 Task: Add Sprouts Clove to the cart.
Action: Mouse pressed left at (22, 96)
Screenshot: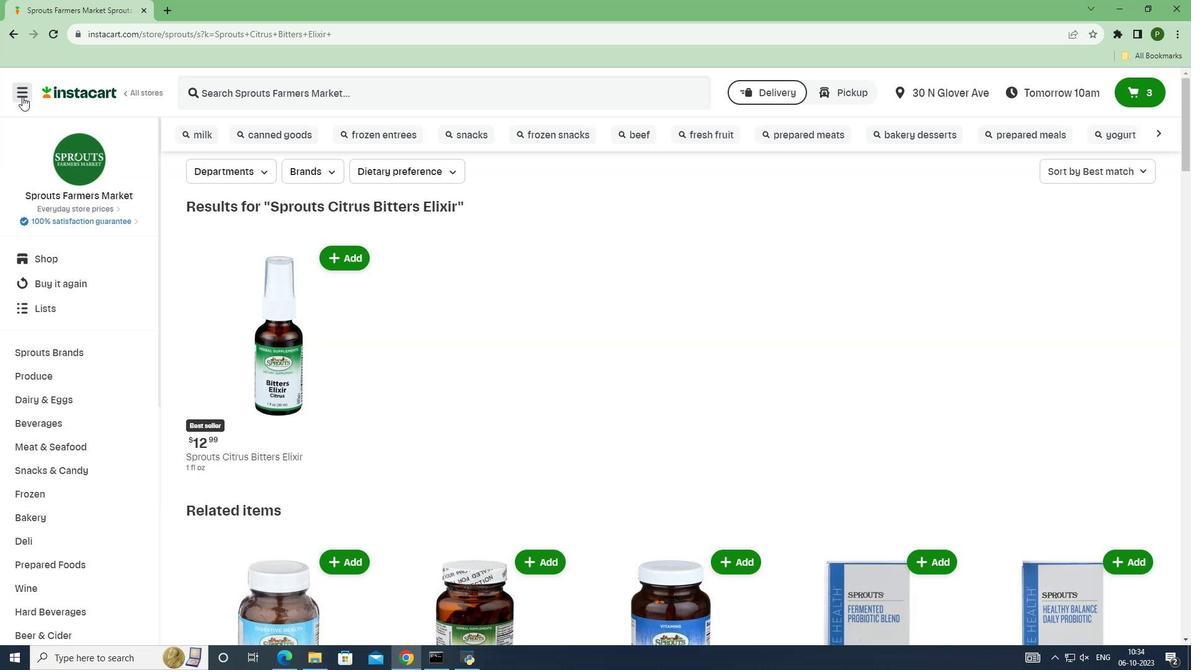 
Action: Mouse moved to (40, 328)
Screenshot: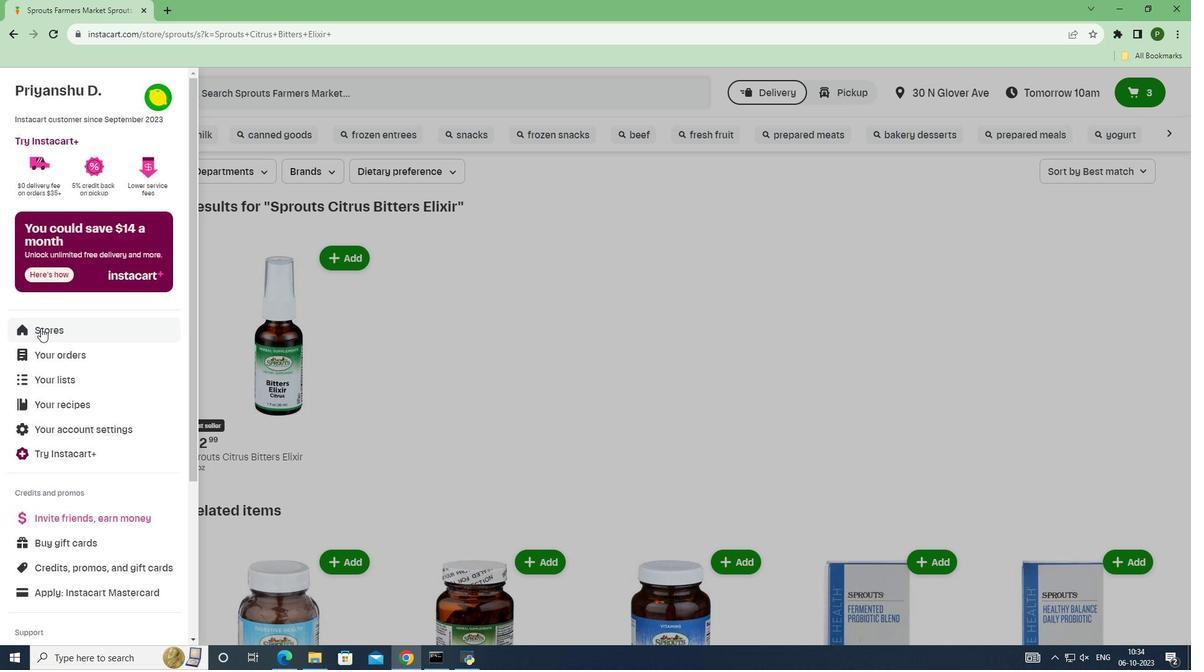 
Action: Mouse pressed left at (40, 328)
Screenshot: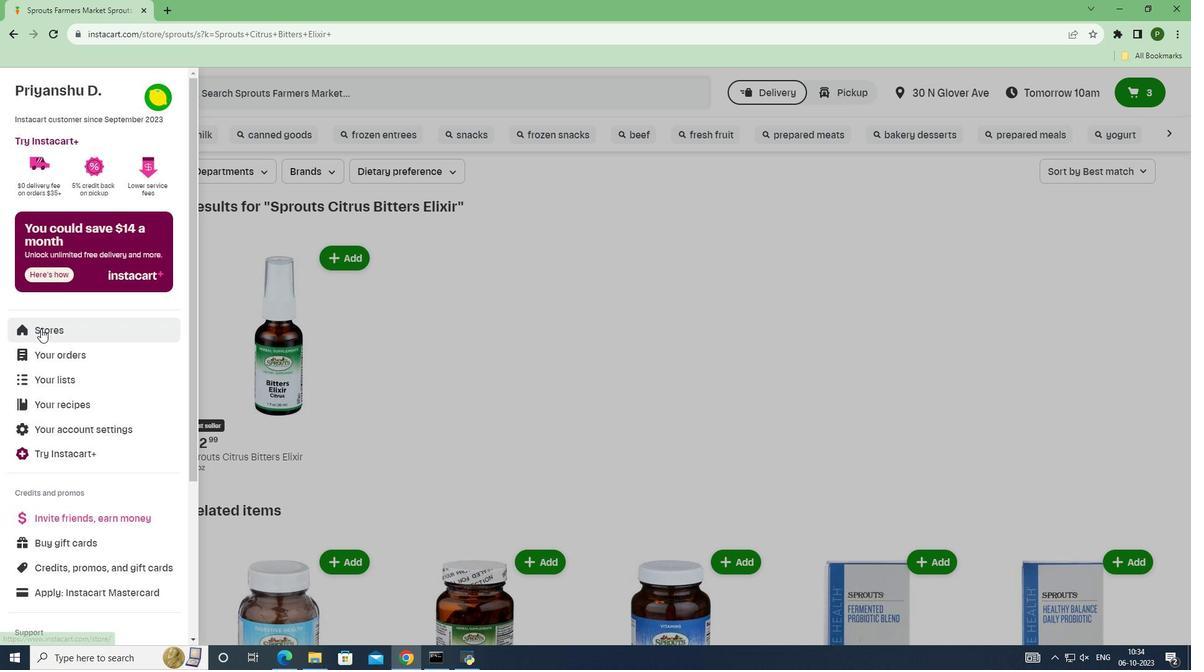 
Action: Mouse moved to (294, 148)
Screenshot: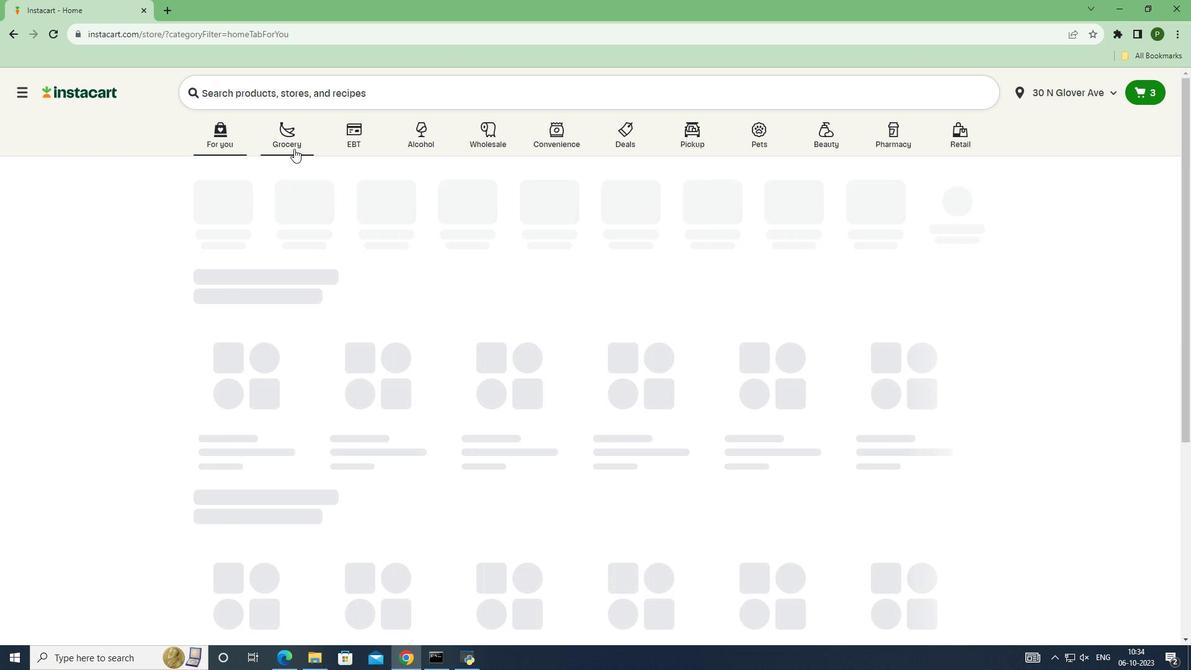 
Action: Mouse pressed left at (294, 148)
Screenshot: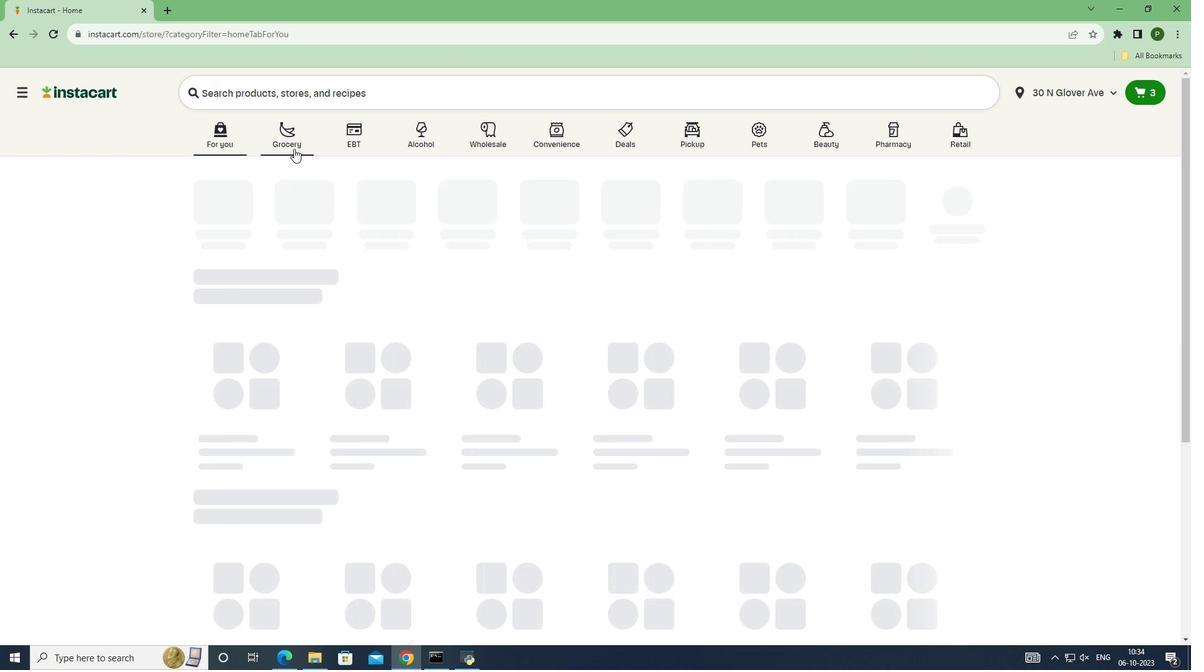 
Action: Mouse moved to (276, 216)
Screenshot: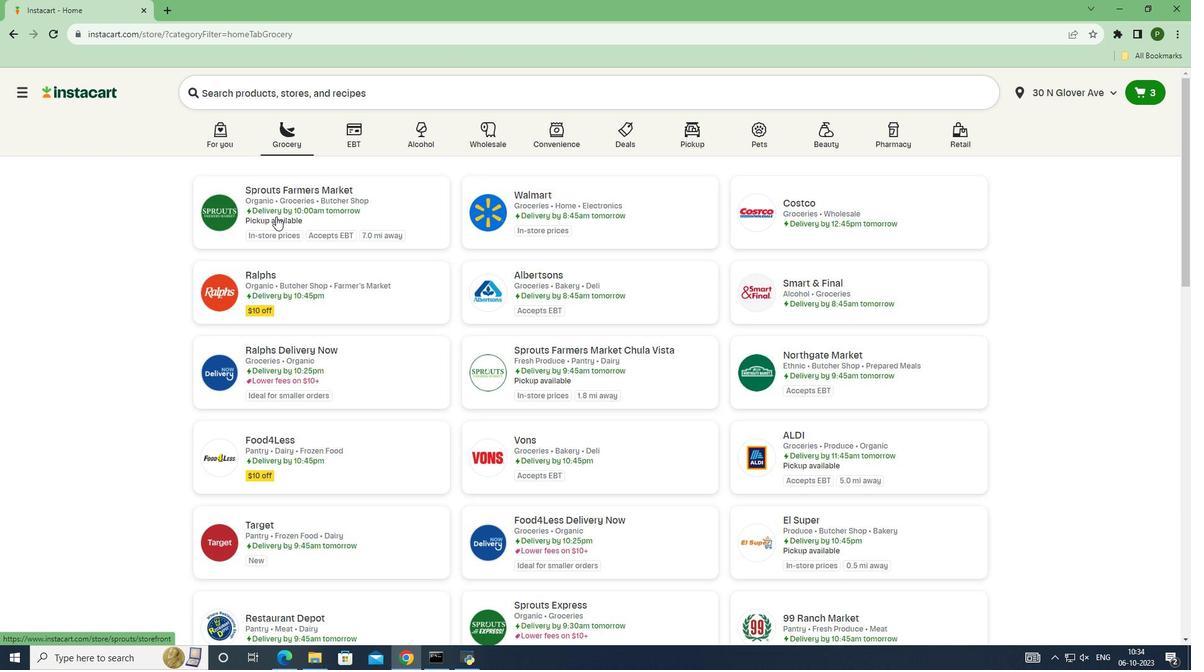 
Action: Mouse pressed left at (276, 216)
Screenshot: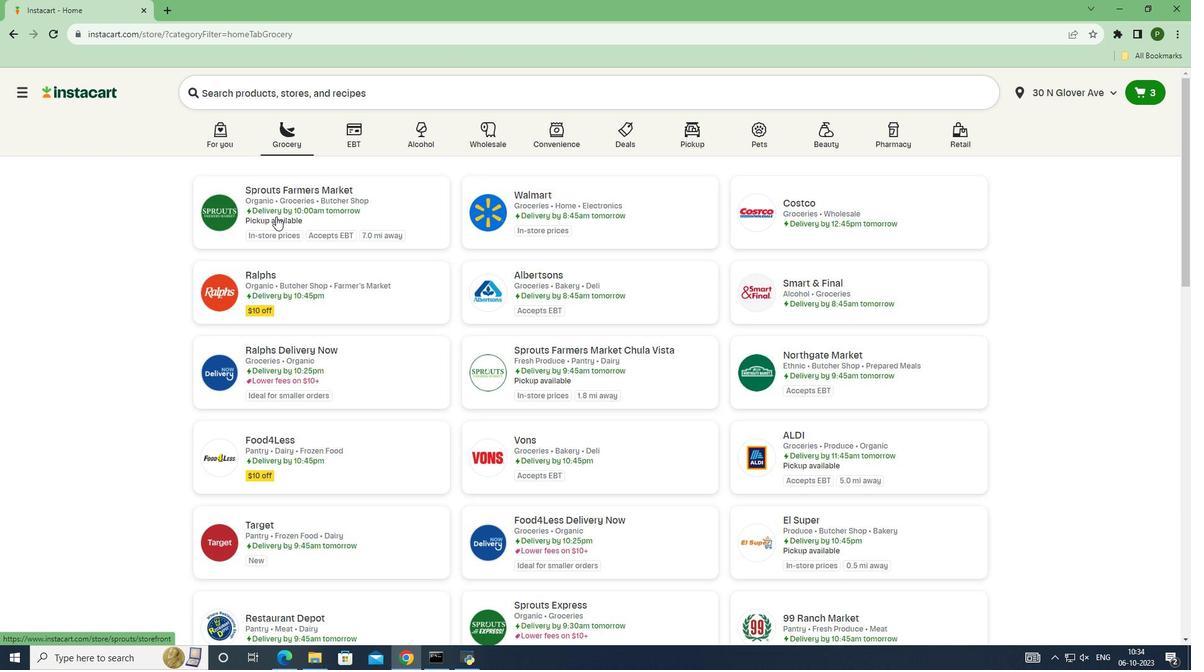 
Action: Mouse moved to (99, 352)
Screenshot: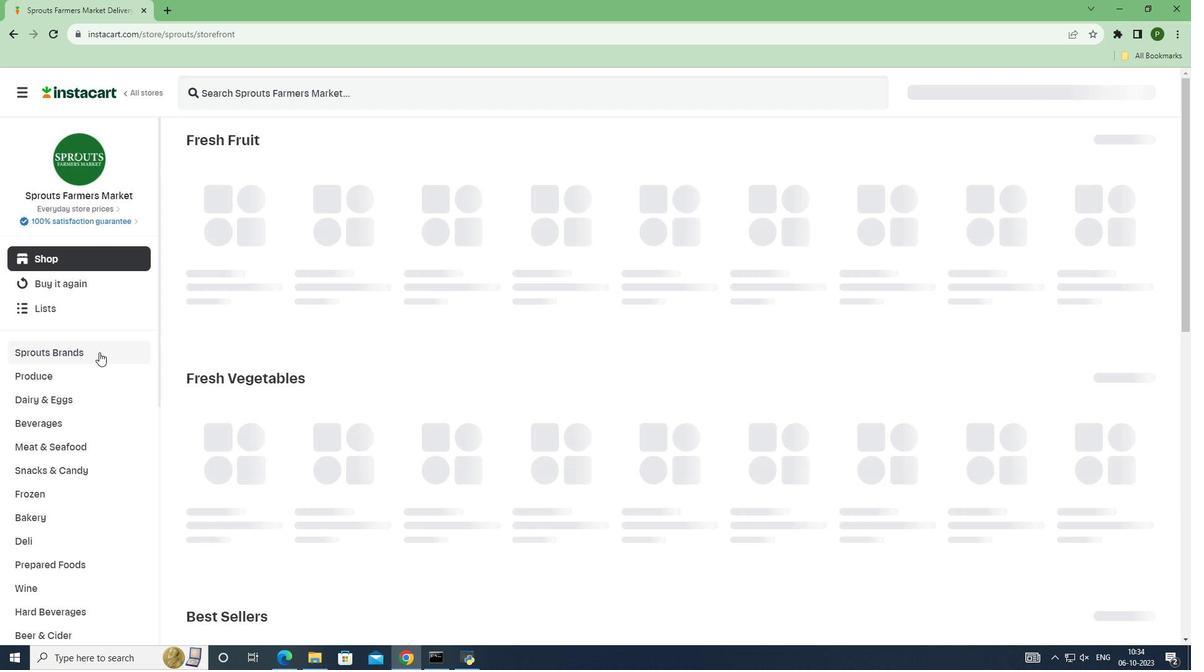 
Action: Mouse pressed left at (99, 352)
Screenshot: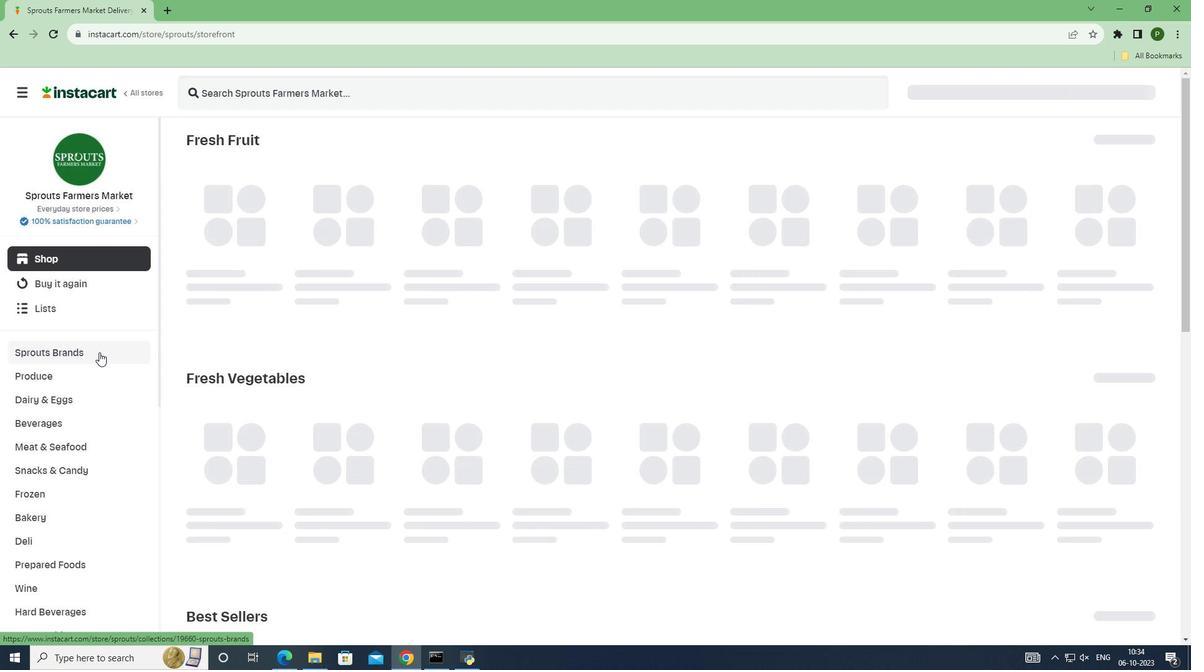 
Action: Mouse moved to (102, 514)
Screenshot: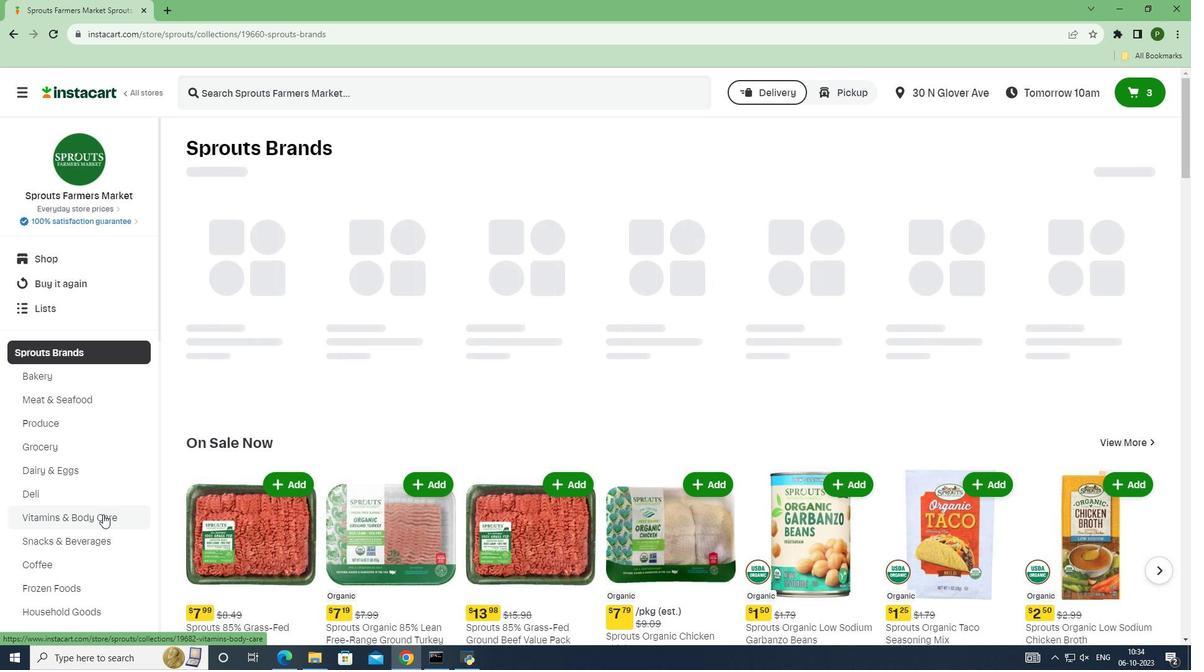 
Action: Mouse pressed left at (102, 514)
Screenshot: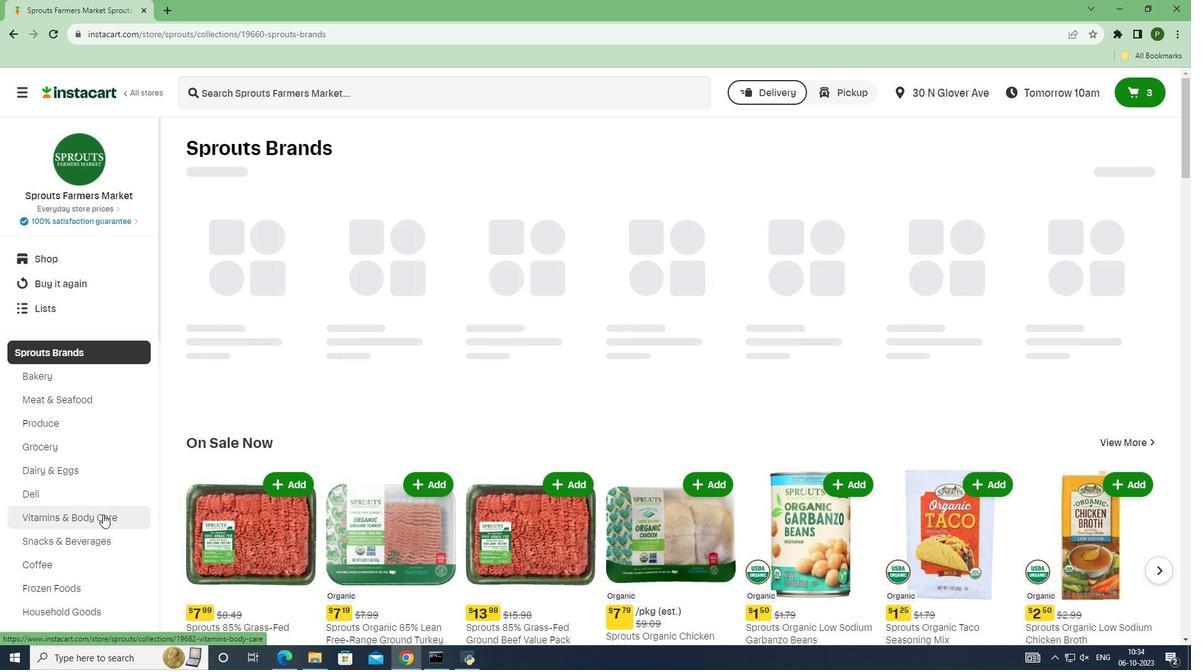 
Action: Mouse moved to (272, 89)
Screenshot: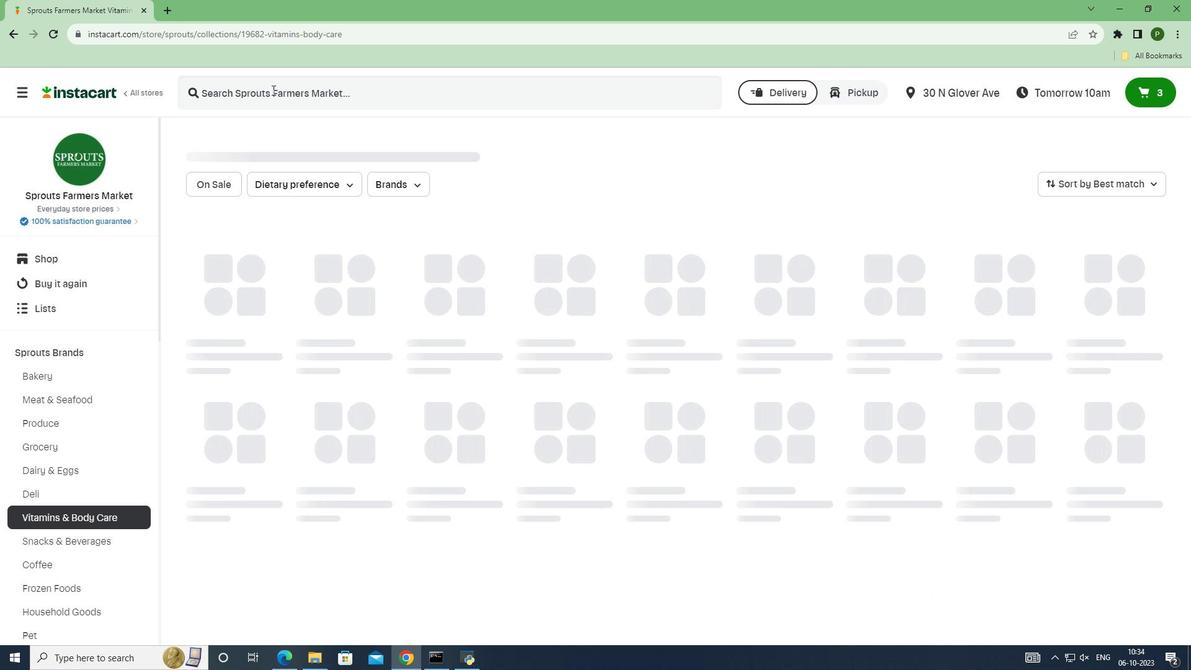 
Action: Mouse pressed left at (272, 89)
Screenshot: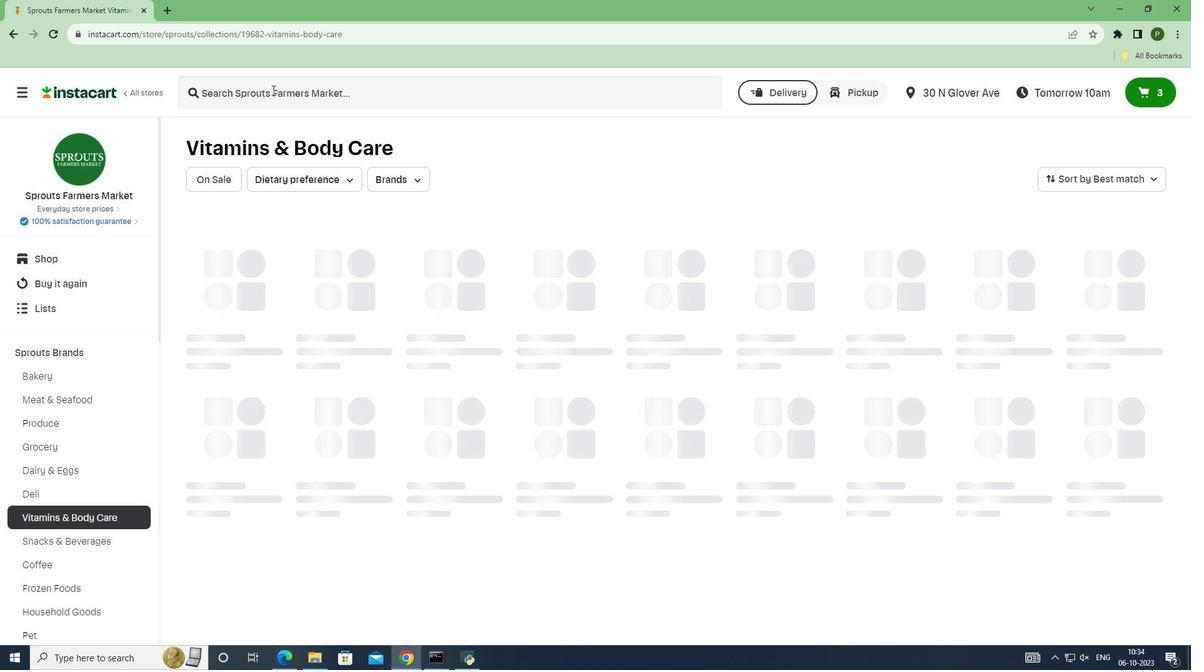 
Action: Key pressed <Key.caps_lock>S<Key.caps_lock>prouts<Key.space><Key.caps_lock>C<Key.caps_lock>love<Key.space><Key.enter>
Screenshot: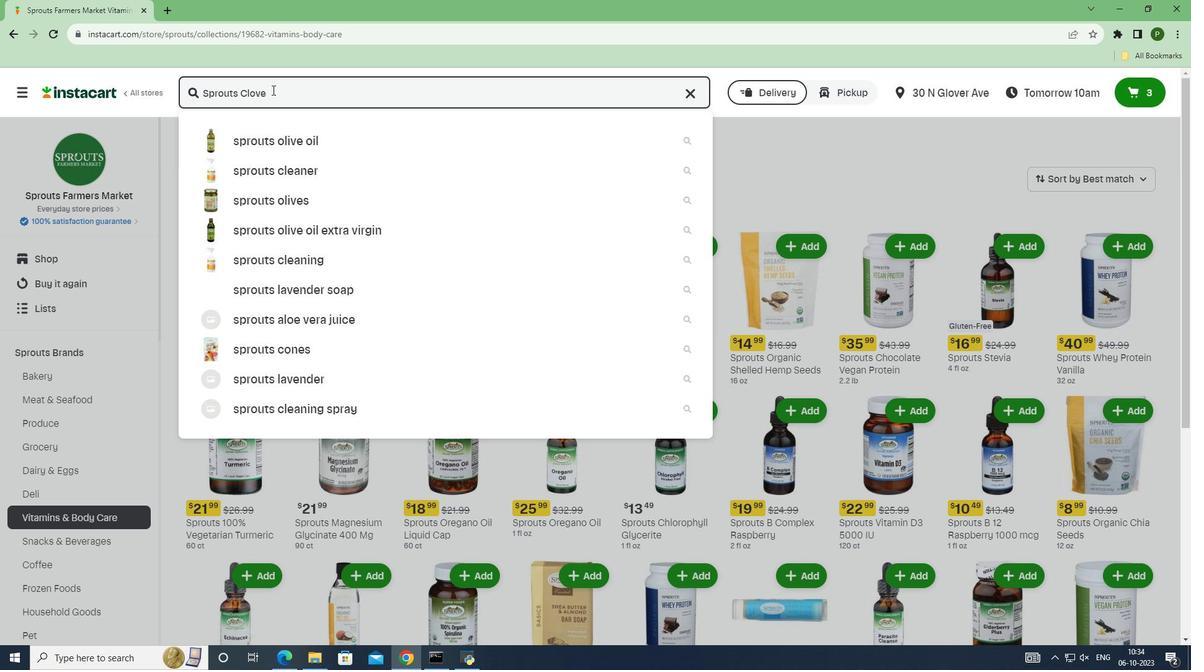 
Action: Mouse moved to (534, 227)
Screenshot: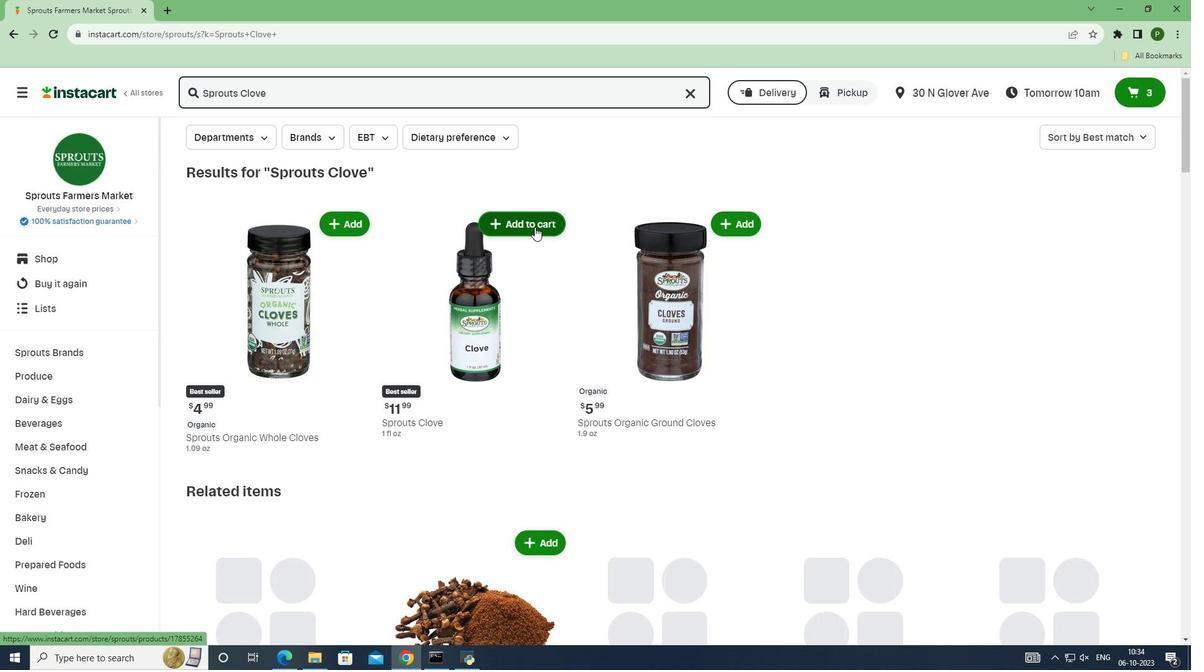 
Action: Mouse pressed left at (534, 227)
Screenshot: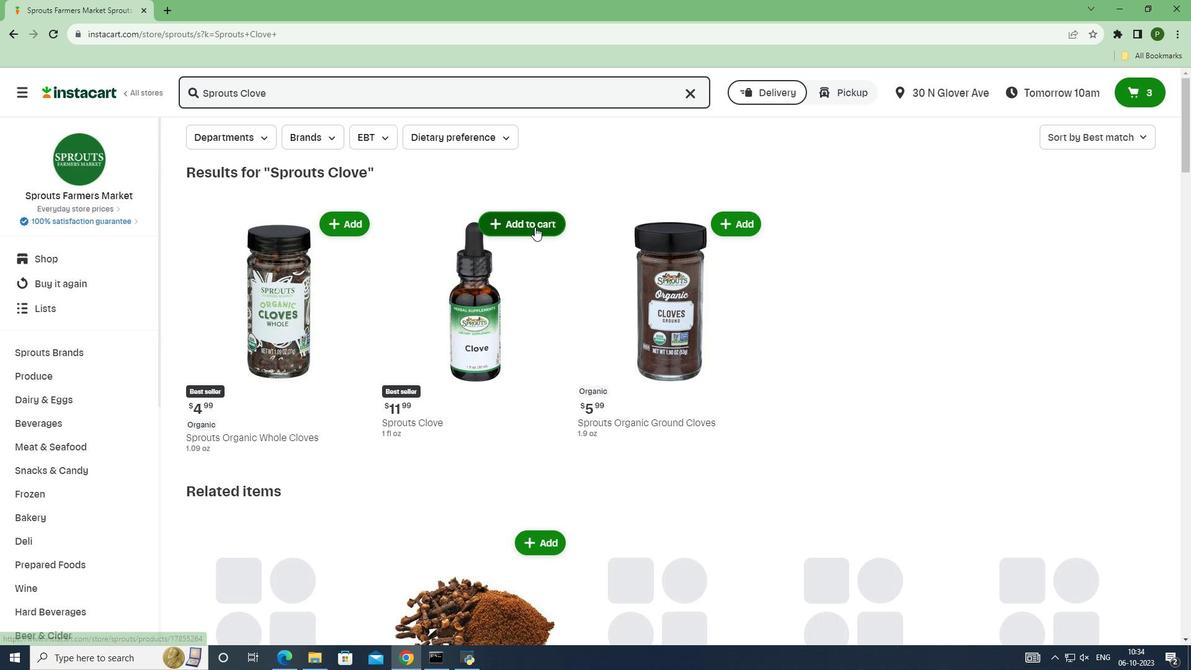 
Action: Mouse moved to (555, 289)
Screenshot: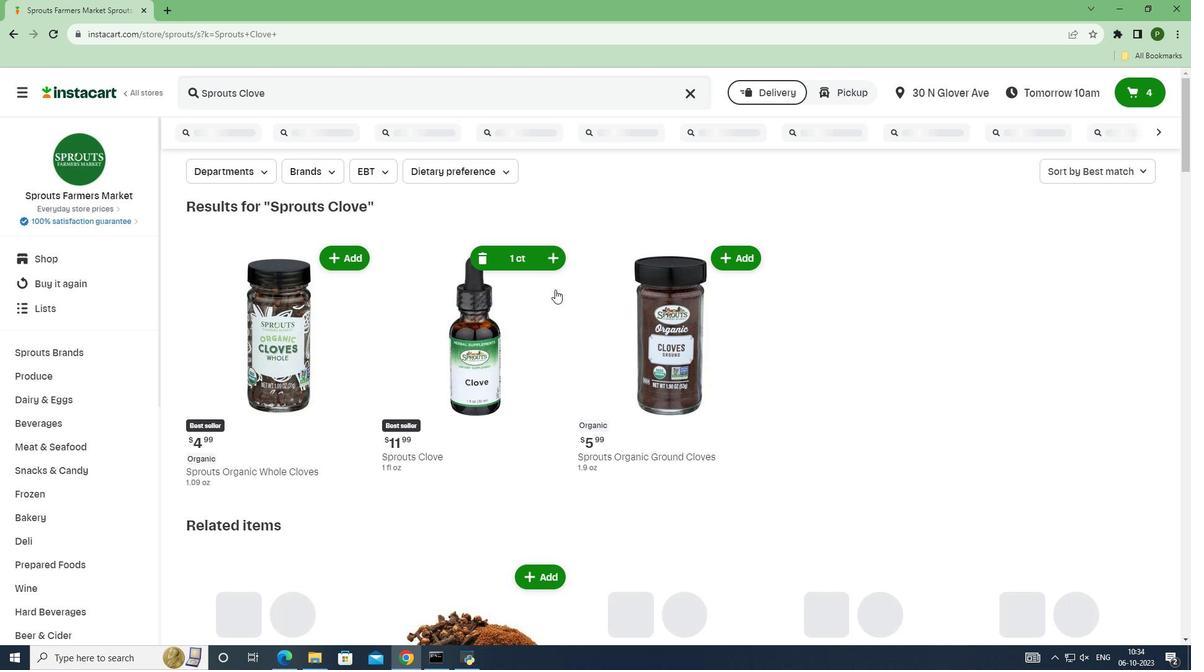 
